Task: Use the formula "GCD" in spreadsheet "Project protfolio".
Action: Mouse moved to (107, 68)
Screenshot: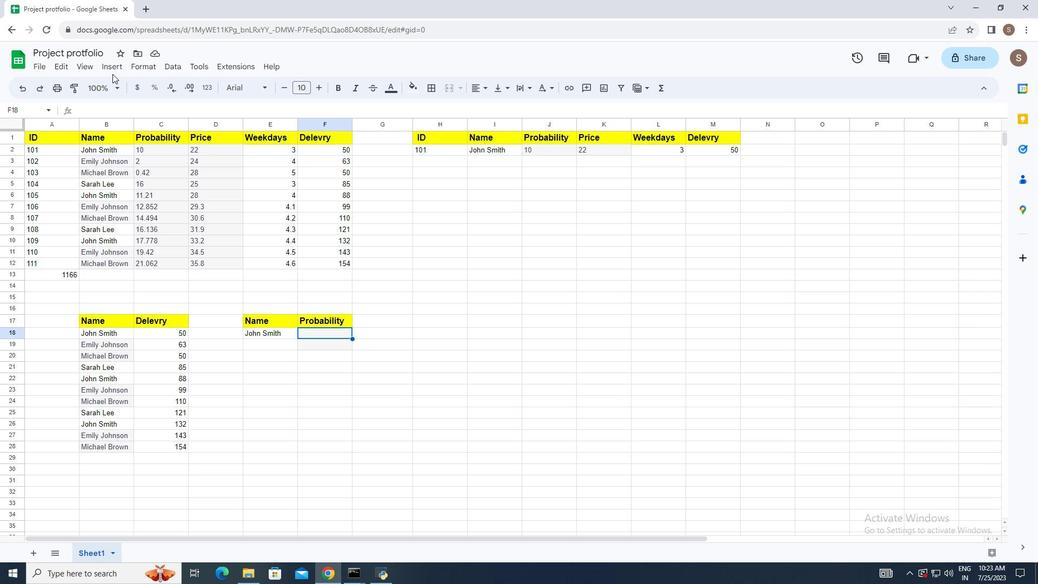 
Action: Mouse pressed left at (107, 68)
Screenshot: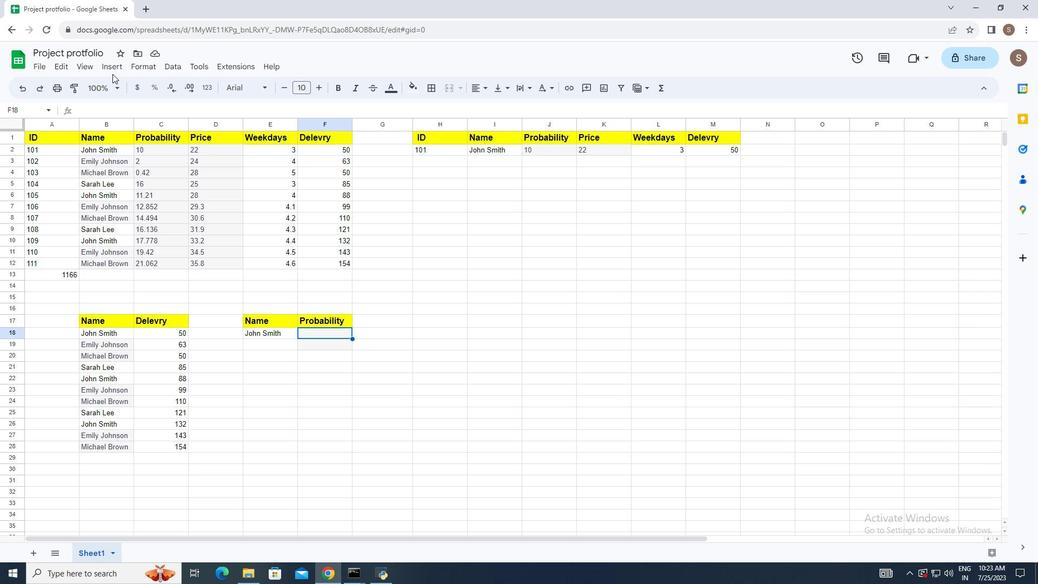 
Action: Mouse moved to (108, 63)
Screenshot: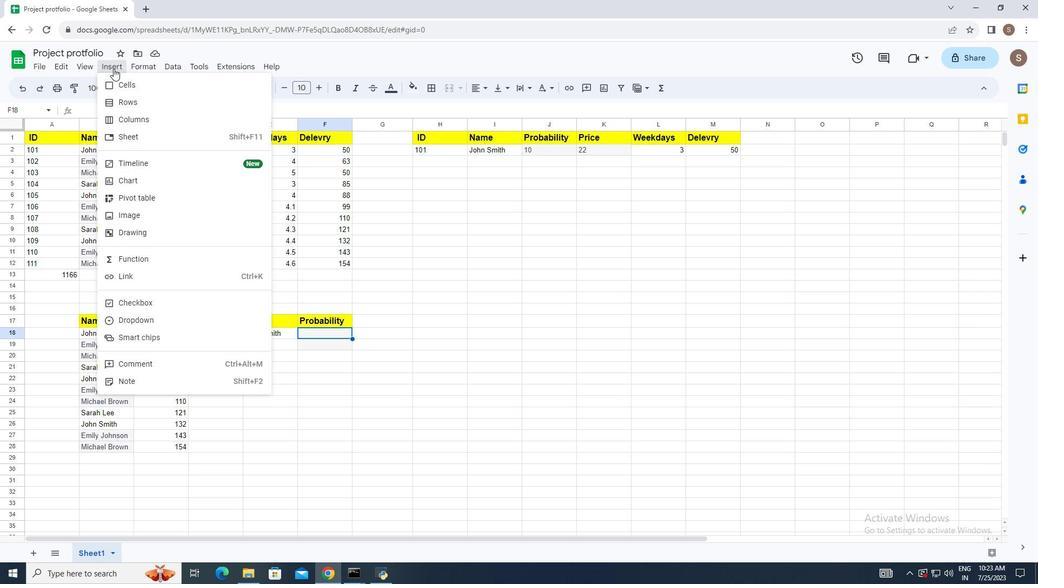 
Action: Mouse pressed left at (108, 63)
Screenshot: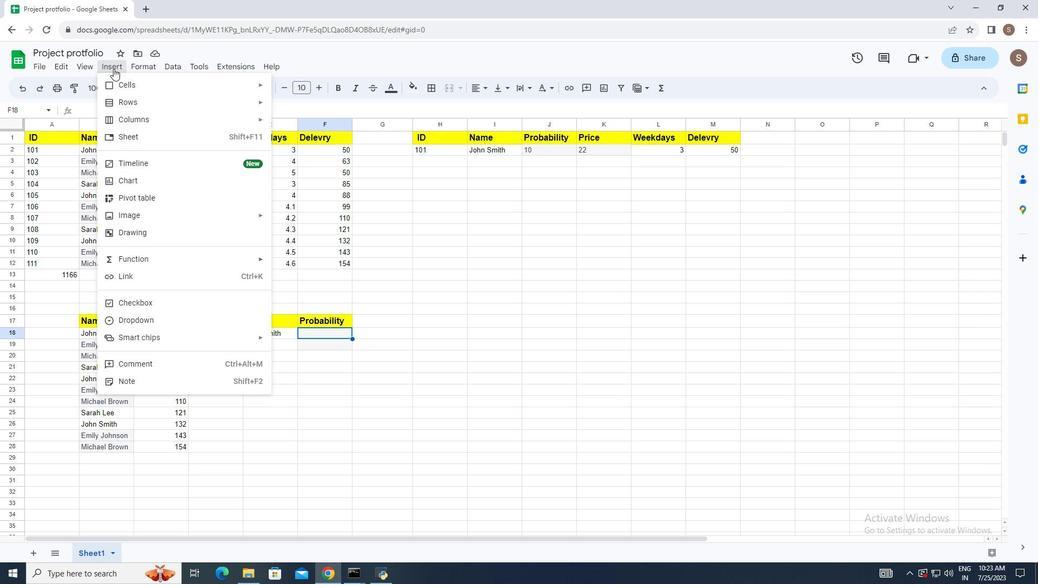 
Action: Mouse moved to (151, 252)
Screenshot: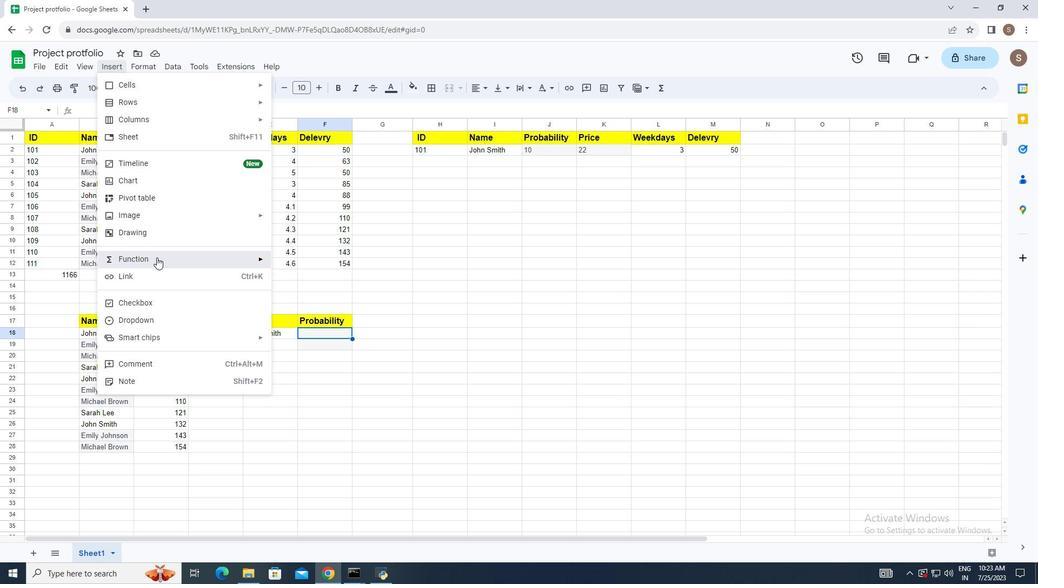 
Action: Mouse pressed left at (151, 252)
Screenshot: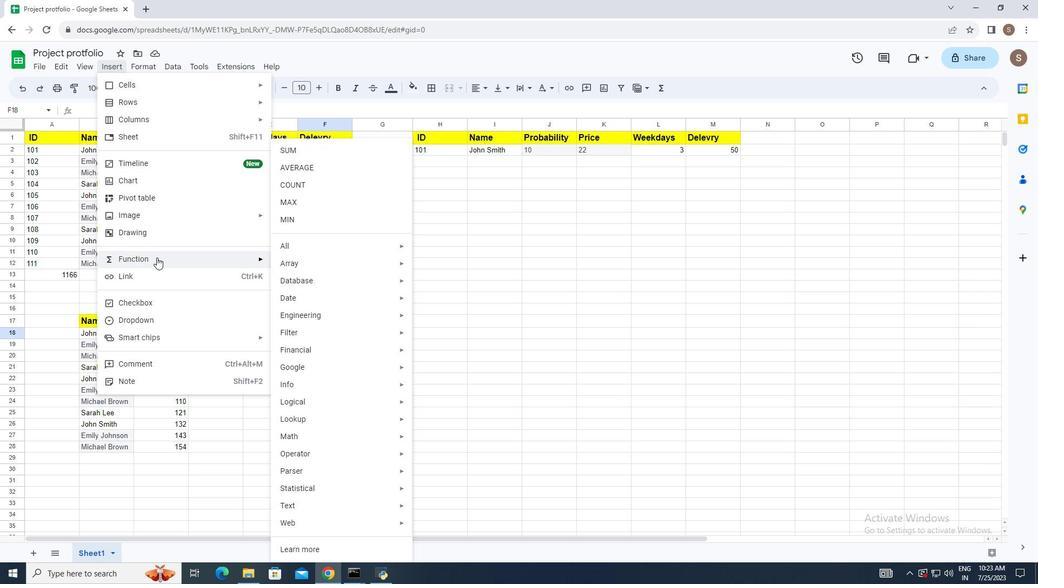 
Action: Mouse moved to (292, 241)
Screenshot: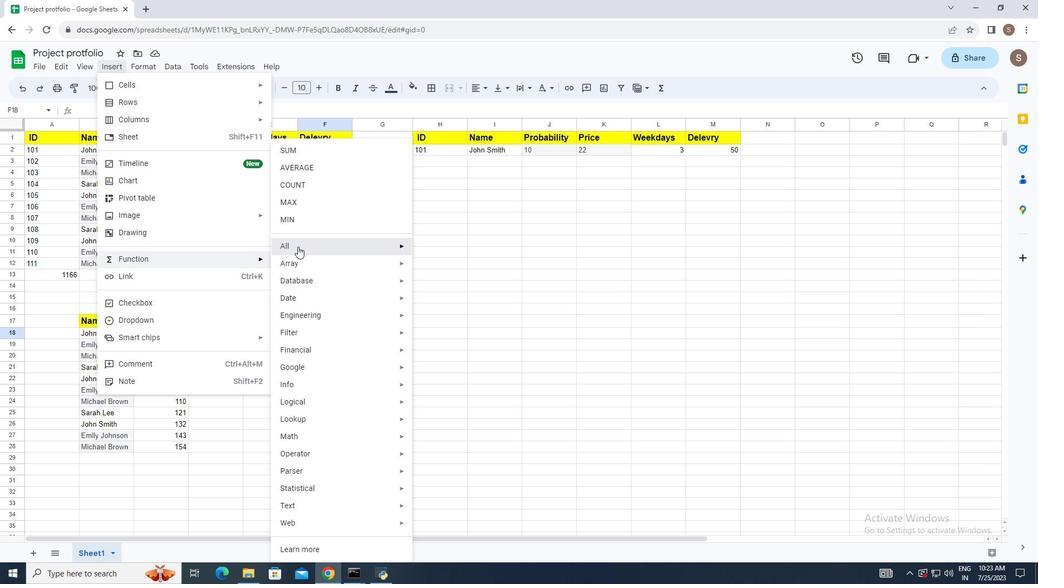 
Action: Mouse pressed left at (292, 241)
Screenshot: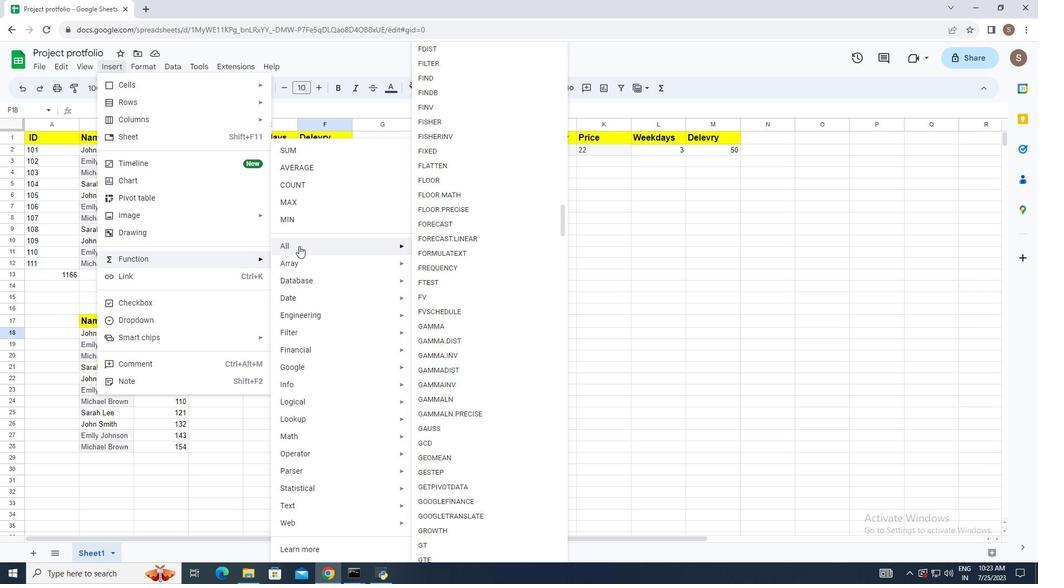 
Action: Mouse moved to (461, 441)
Screenshot: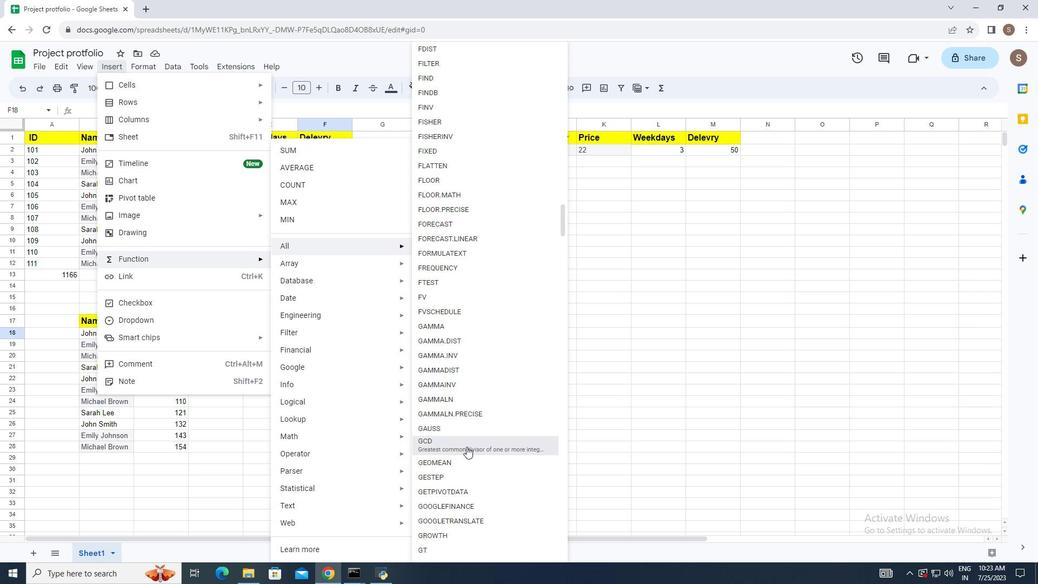 
Action: Mouse pressed left at (461, 441)
Screenshot: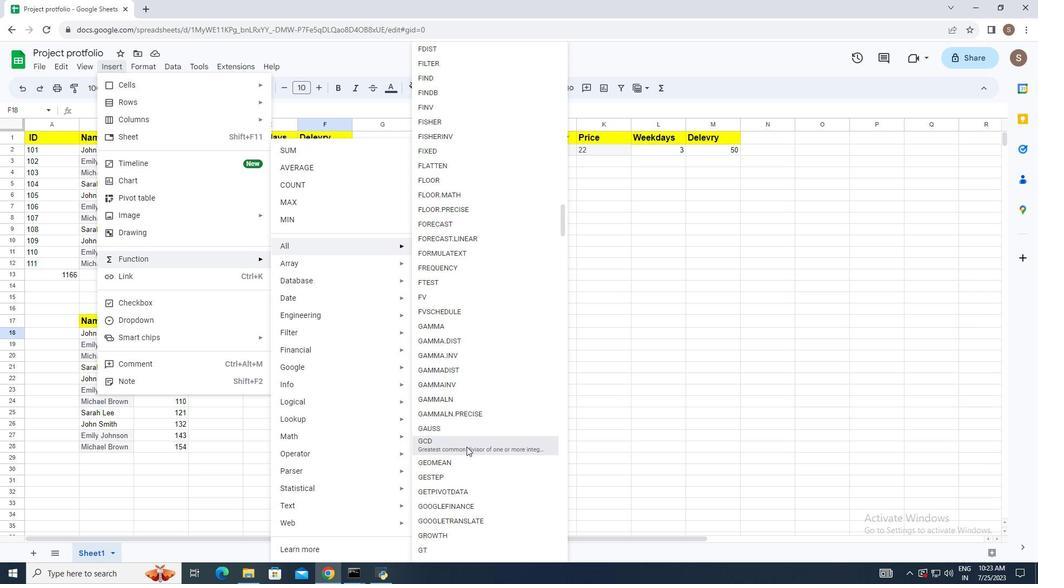 
Action: Mouse moved to (51, 141)
Screenshot: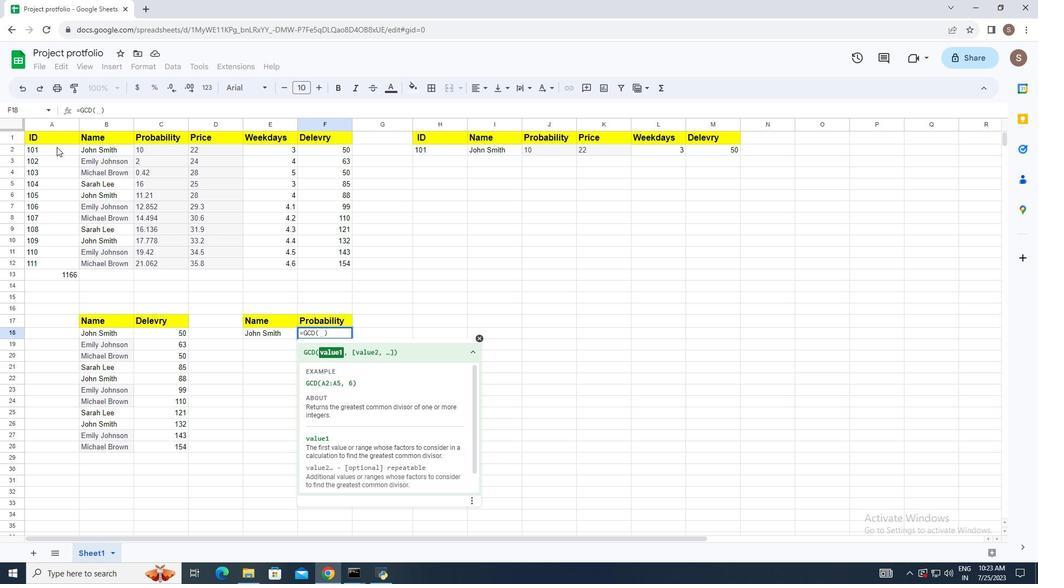 
Action: Mouse pressed left at (51, 141)
Screenshot: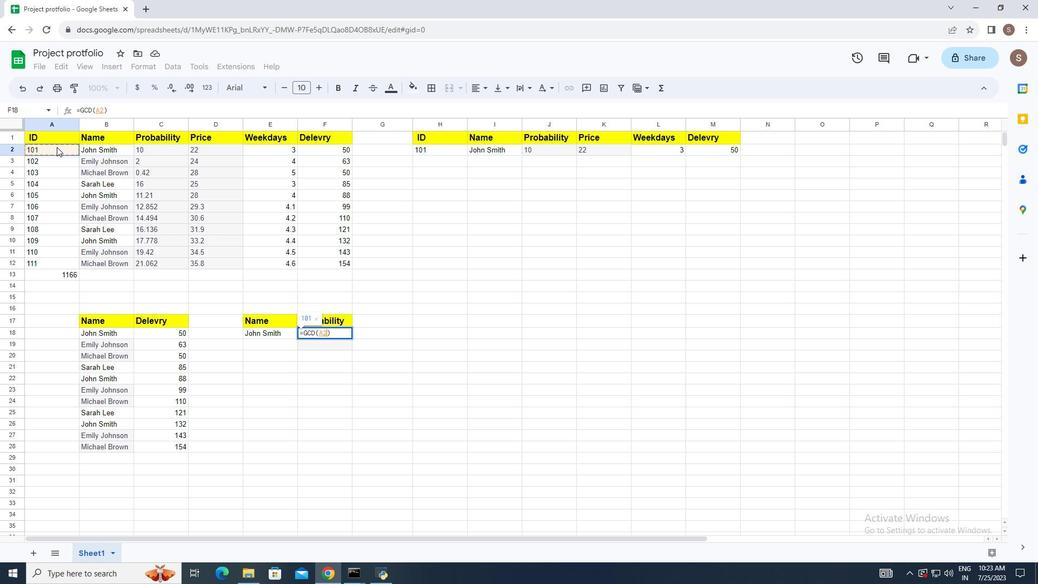 
Action: Mouse moved to (354, 403)
Screenshot: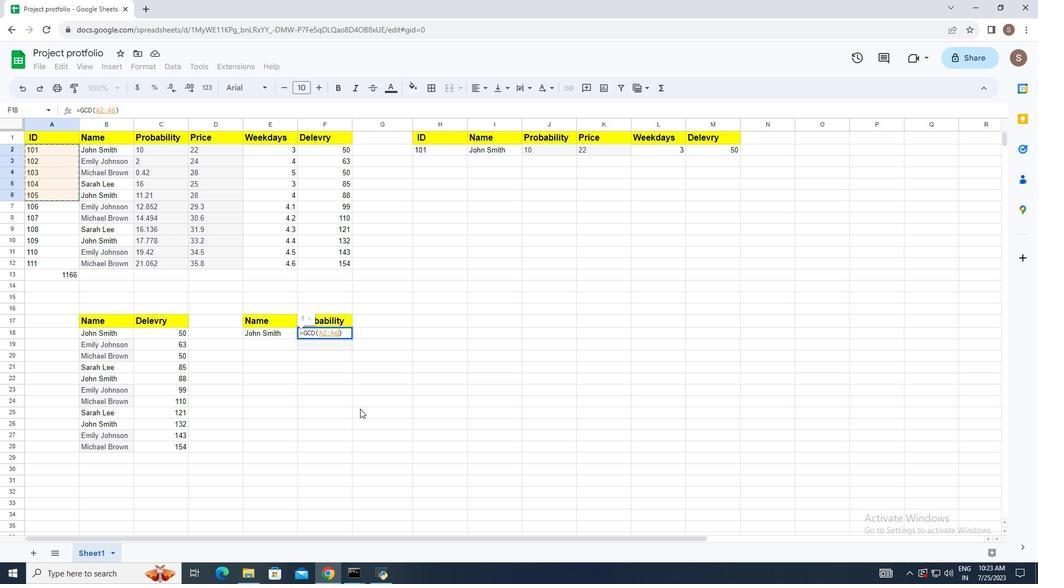 
Action: Key pressed ,<Key.space>7<Key.enter>
Screenshot: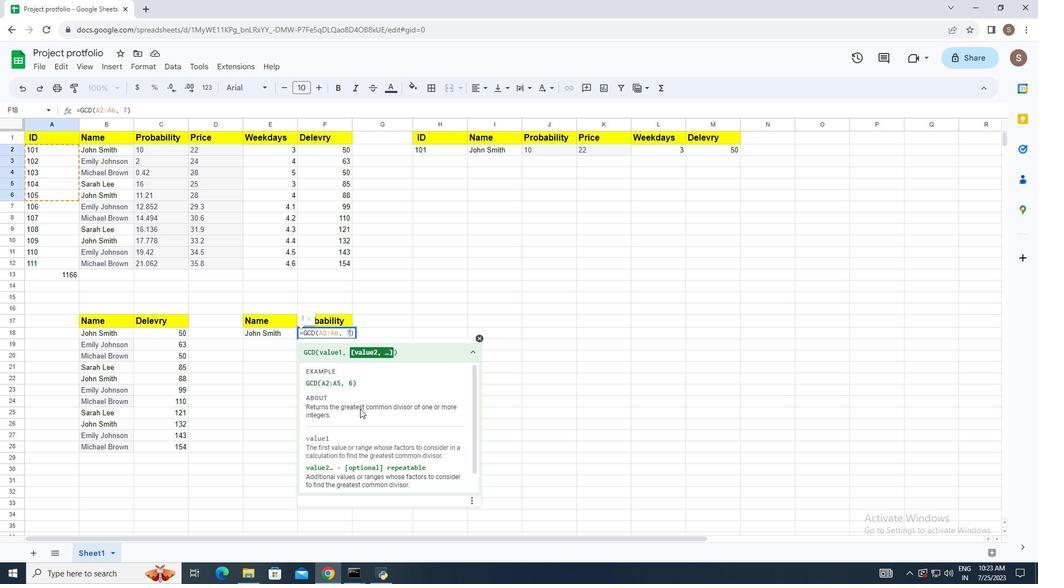 
